 Task: Create a task  Add a feature to import/export data in the app , assign it to team member softage.9@softage.net in the project TripleWorks and update the status of the task to  On Track  , set the priority of the task to Low.
Action: Mouse moved to (70, 346)
Screenshot: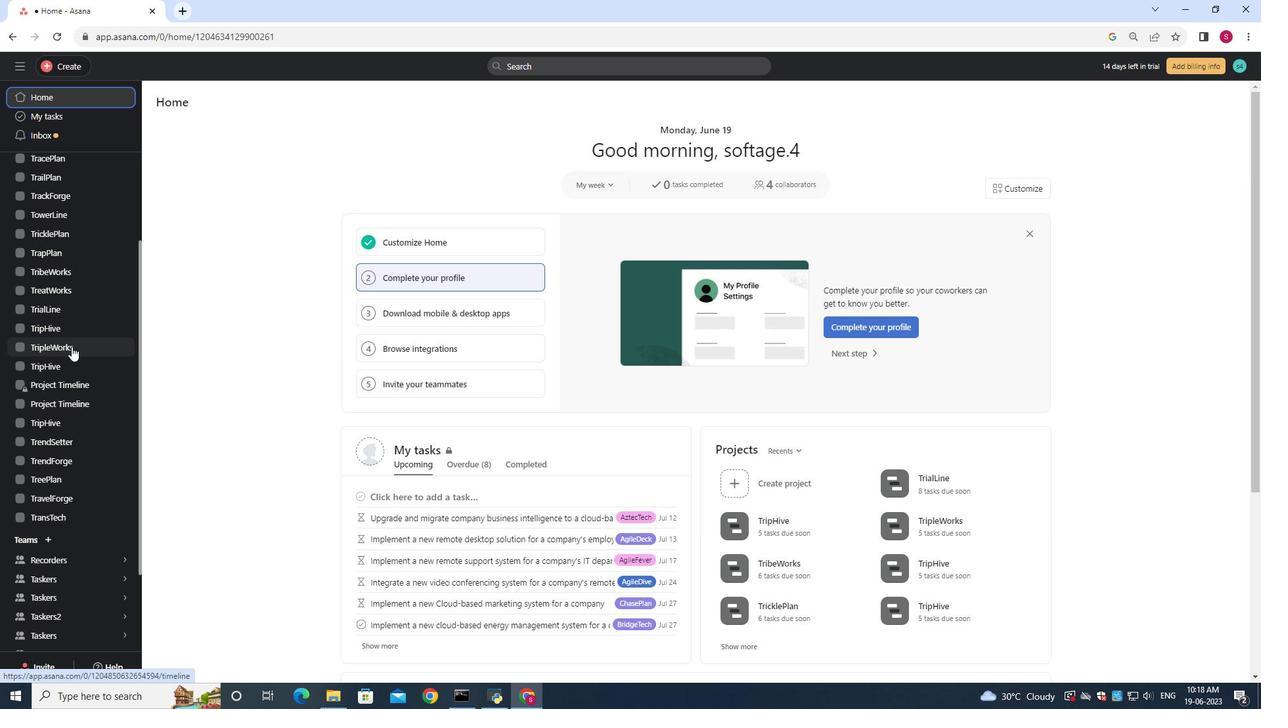 
Action: Mouse pressed left at (70, 346)
Screenshot: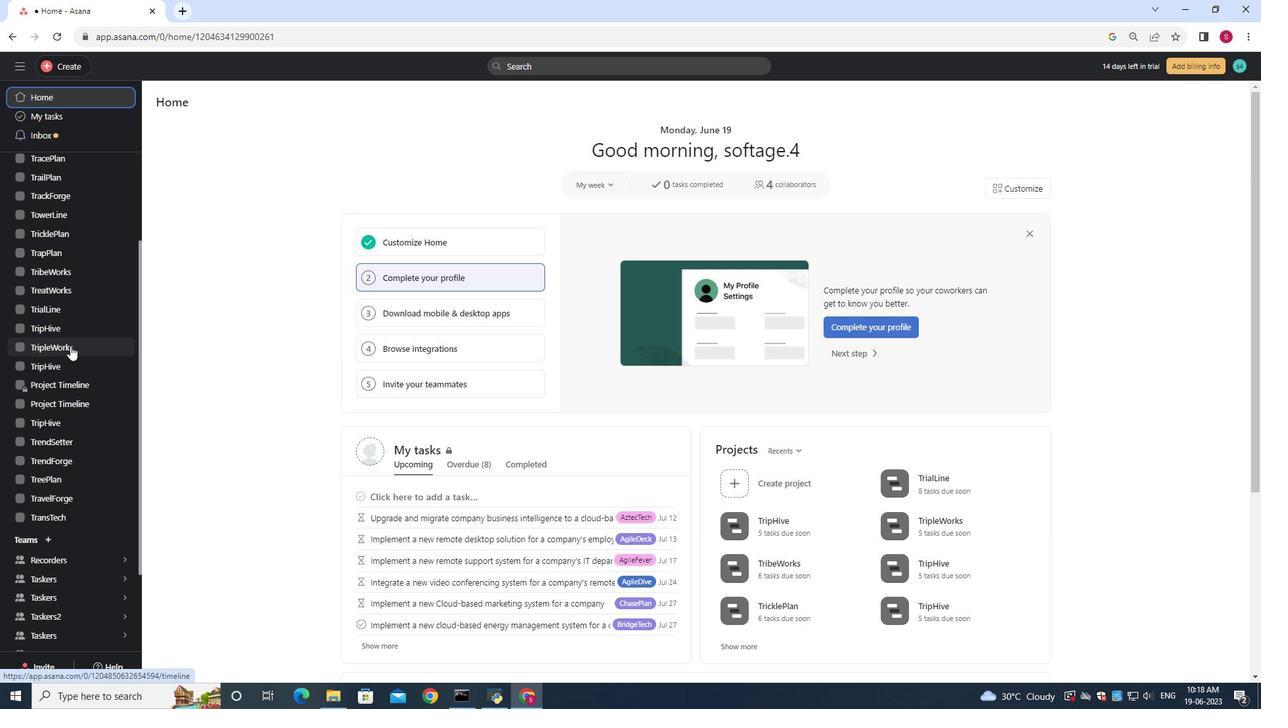 
Action: Mouse moved to (174, 151)
Screenshot: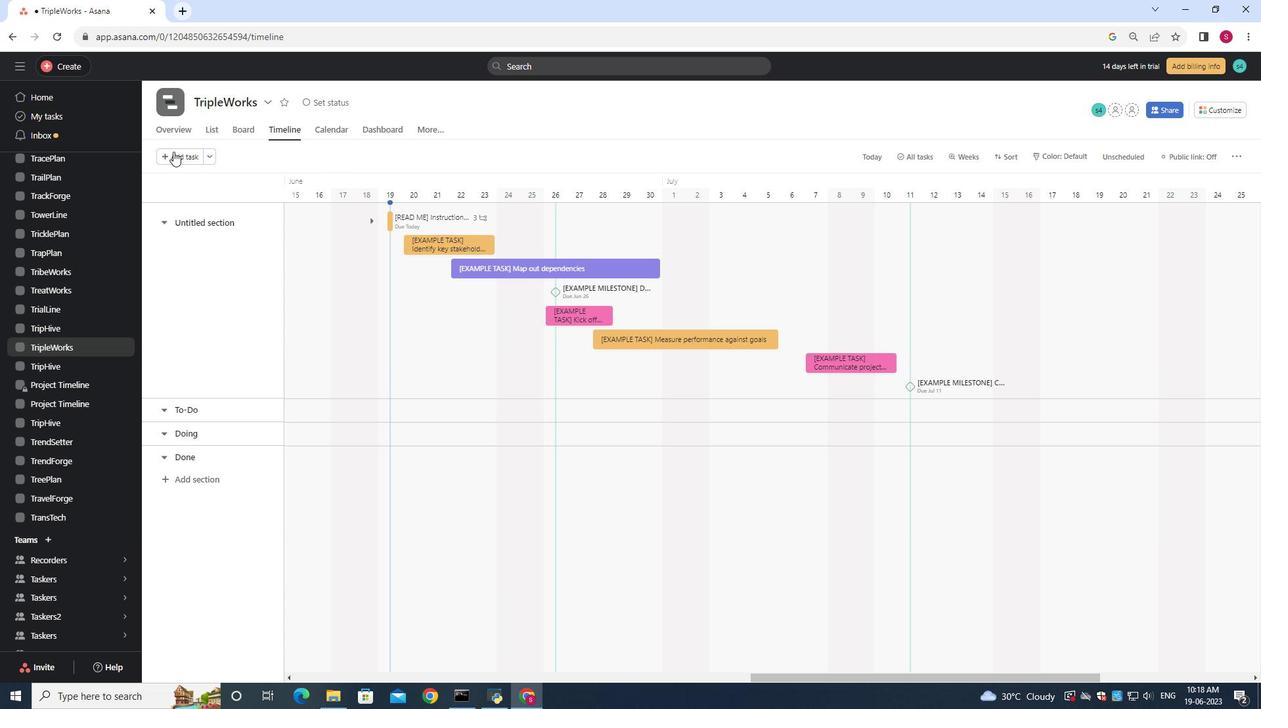 
Action: Mouse pressed left at (174, 151)
Screenshot: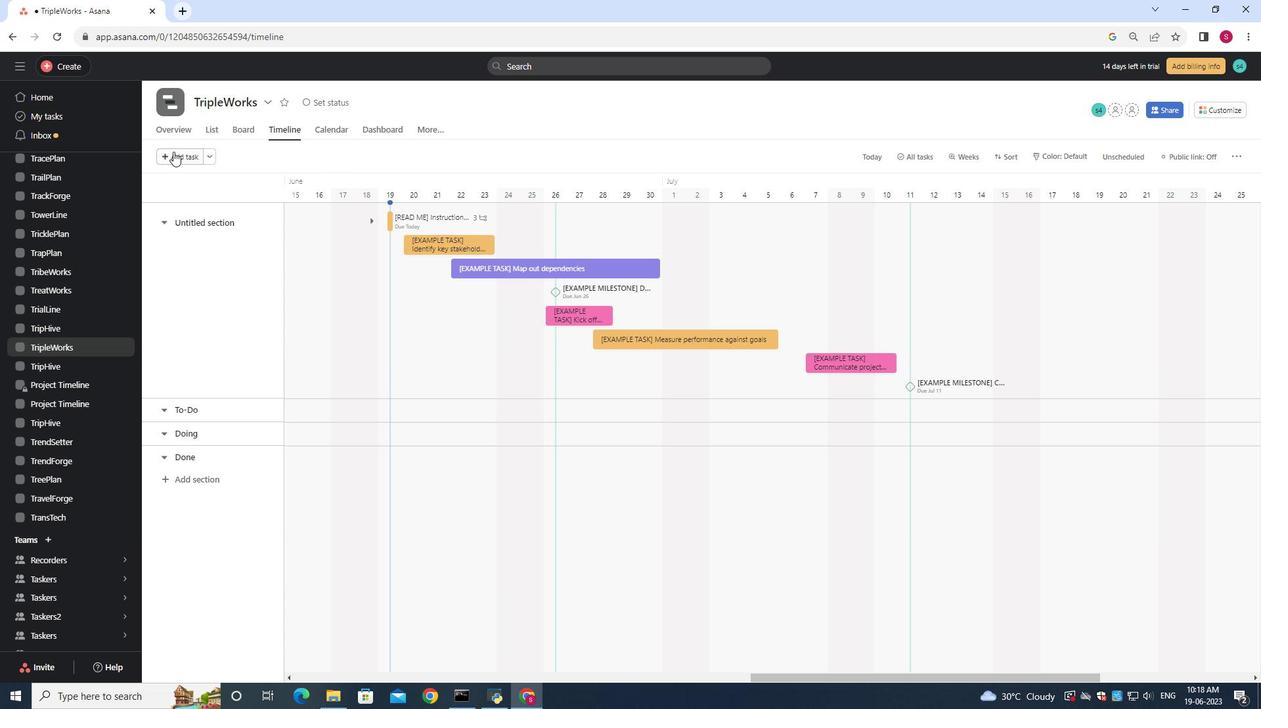 
Action: Mouse moved to (176, 143)
Screenshot: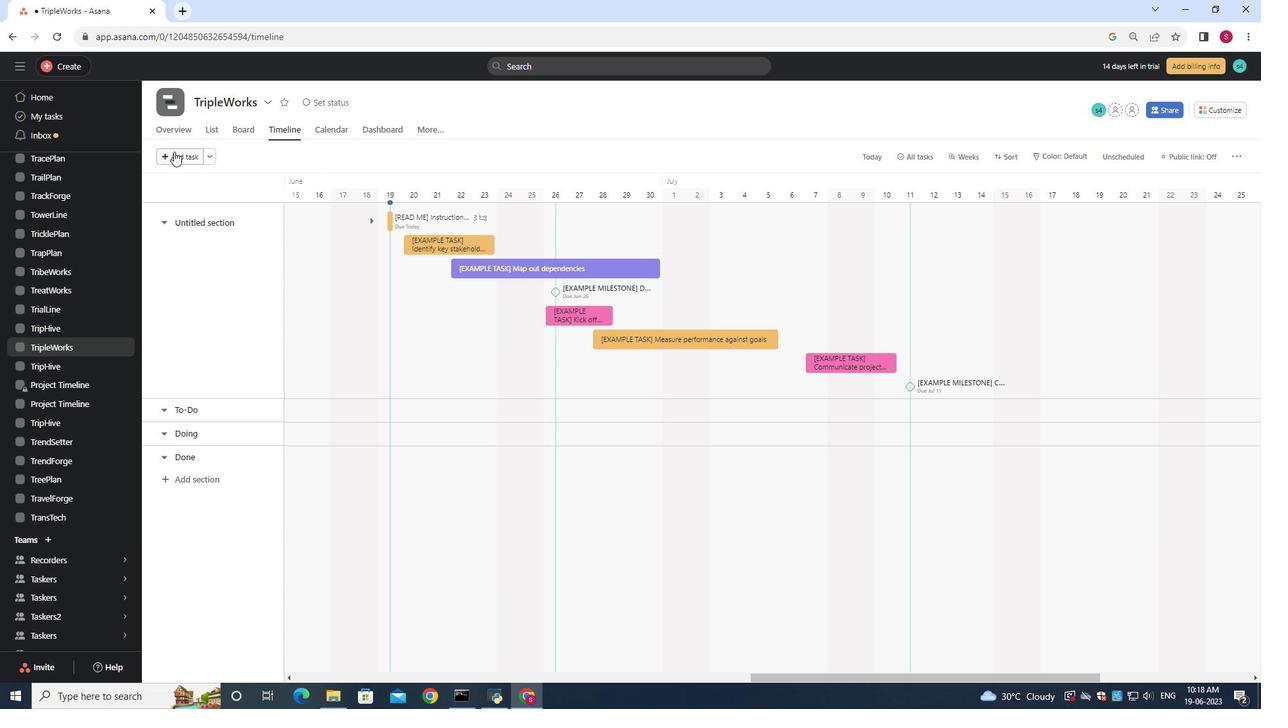
Action: Key pressed <Key.shift>Add<Key.space>a<Key.space><Key.shift>F<Key.backspace>feature<Key.space>to<Key.space><Key.shift>import/export<Key.space>datat<Key.space>in<Key.space>the<Key.space>app
Screenshot: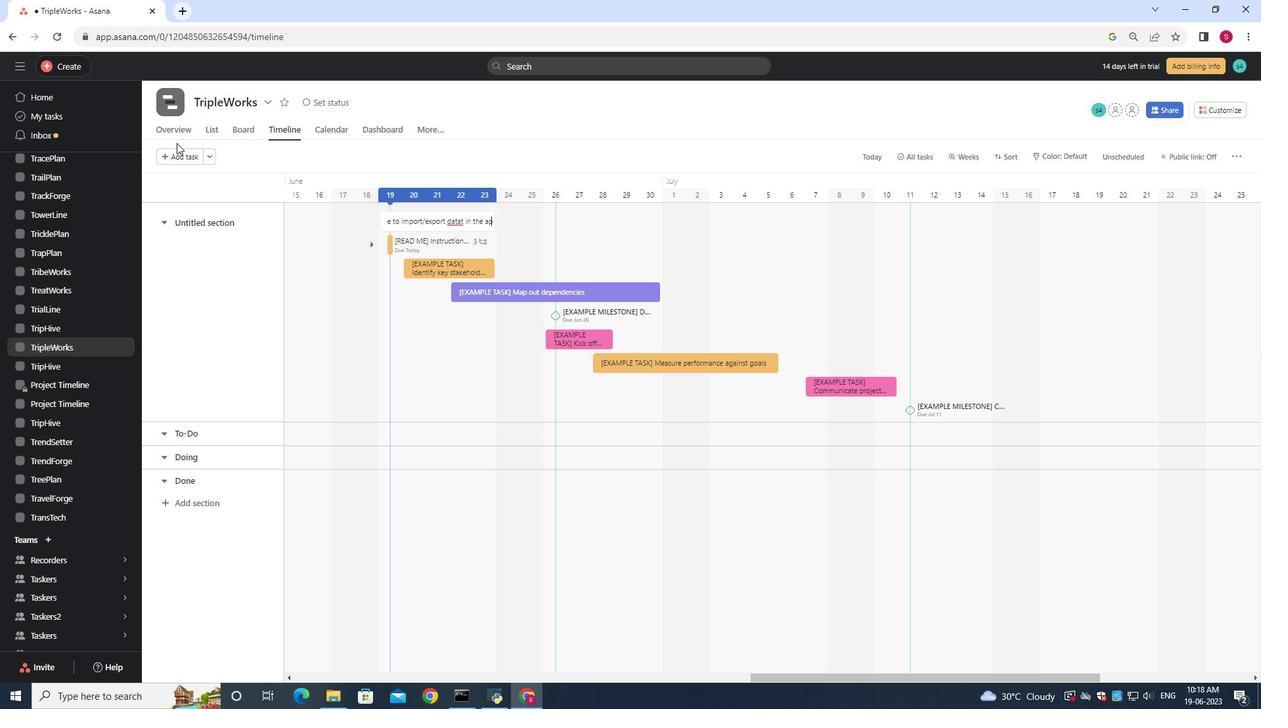 
Action: Mouse moved to (458, 220)
Screenshot: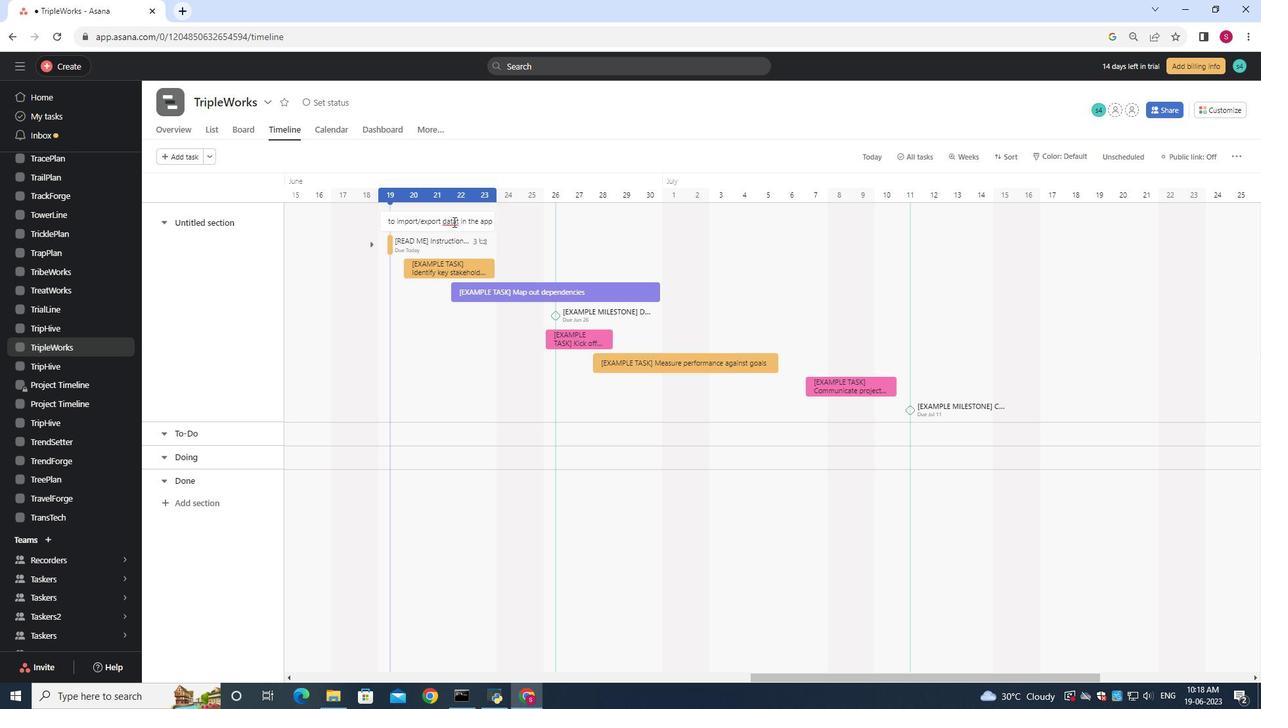 
Action: Mouse pressed left at (458, 220)
Screenshot: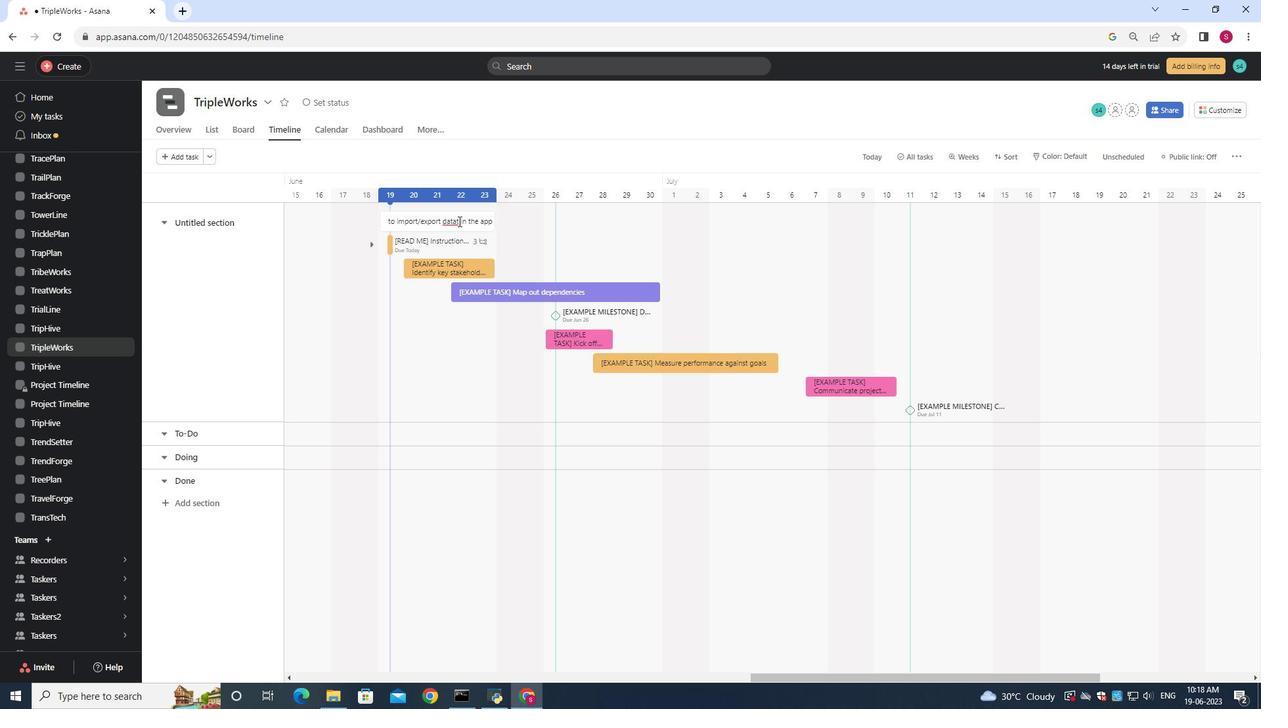 
Action: Mouse moved to (1103, 193)
Screenshot: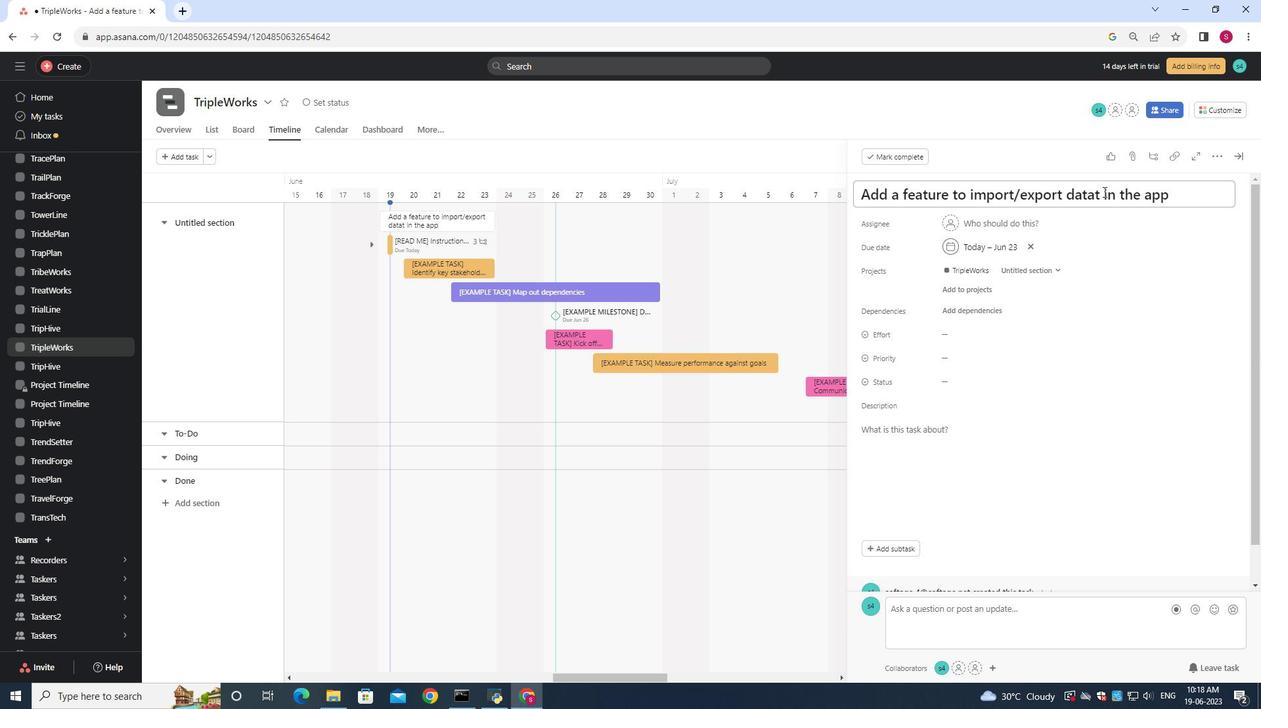 
Action: Mouse pressed left at (1103, 193)
Screenshot: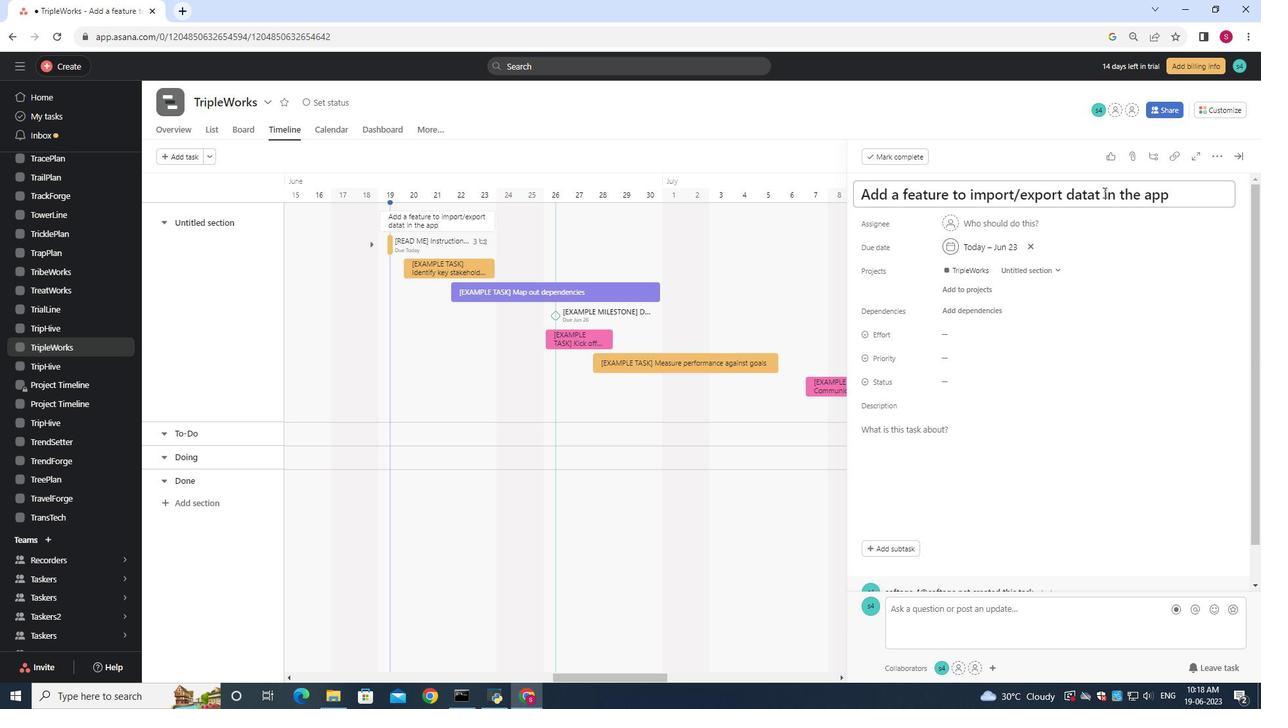 
Action: Mouse moved to (1114, 212)
Screenshot: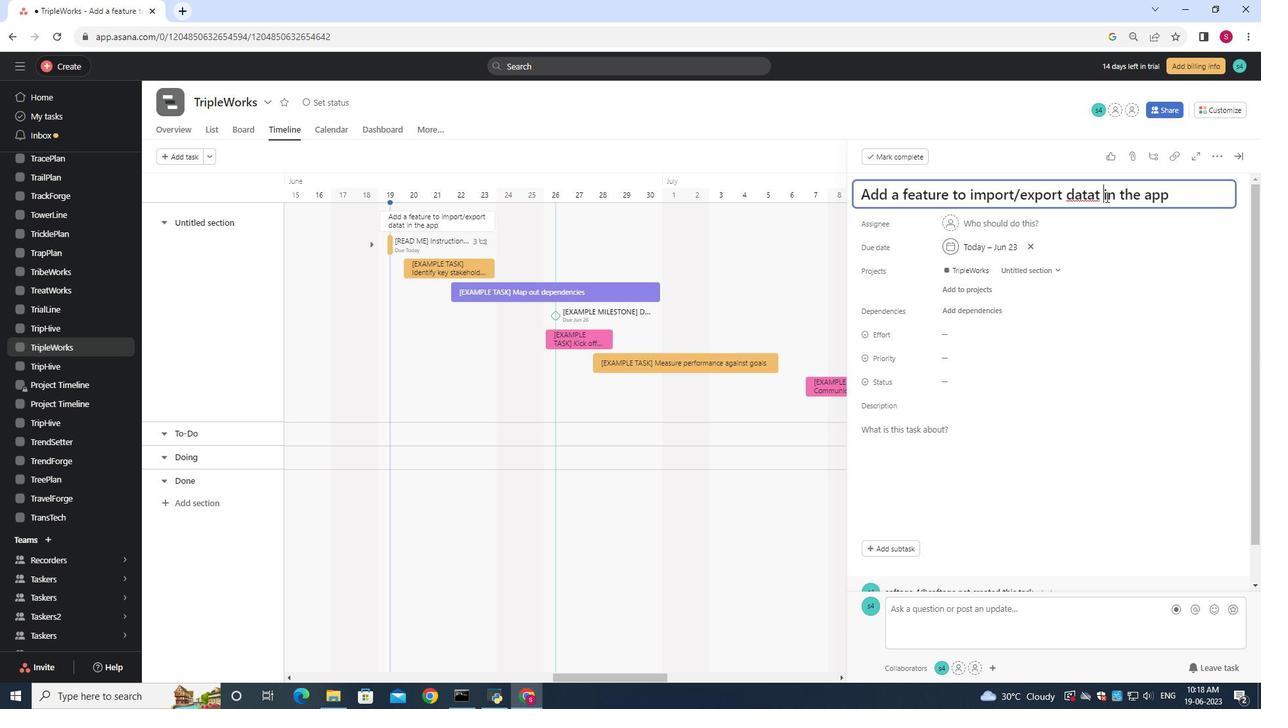 
Action: Key pressed <Key.backspace>
Screenshot: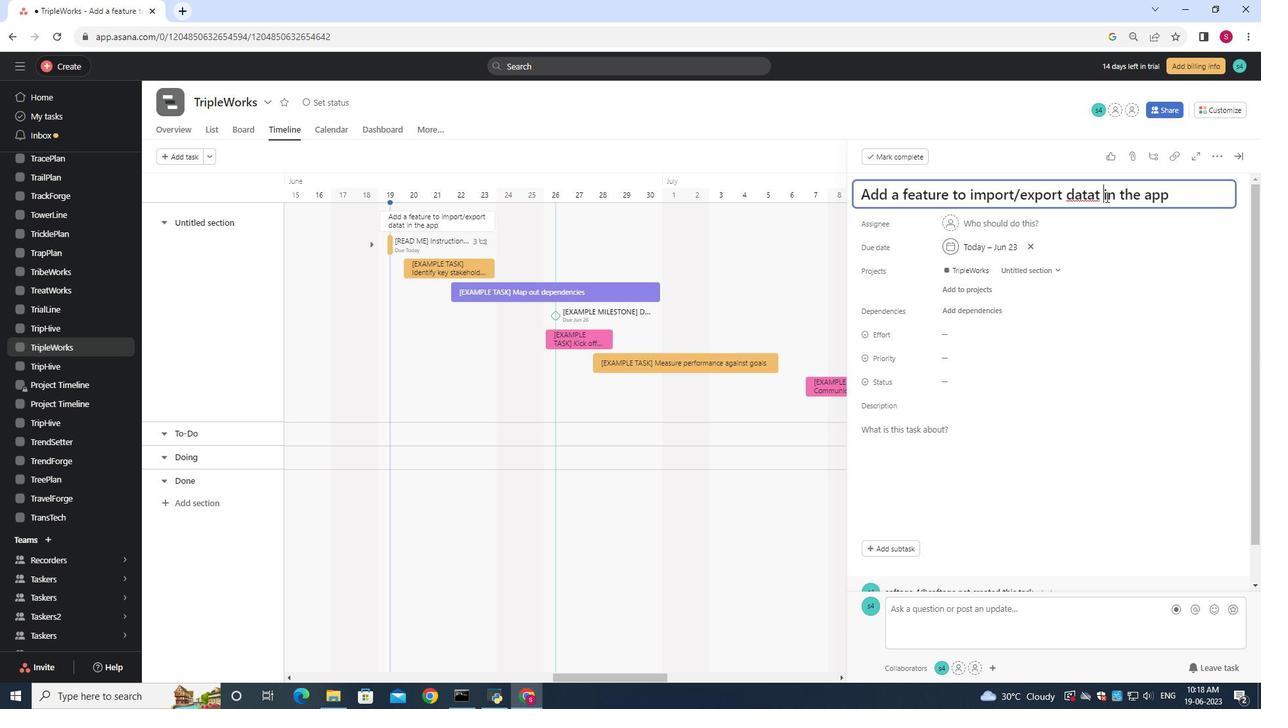 
Action: Mouse moved to (1101, 204)
Screenshot: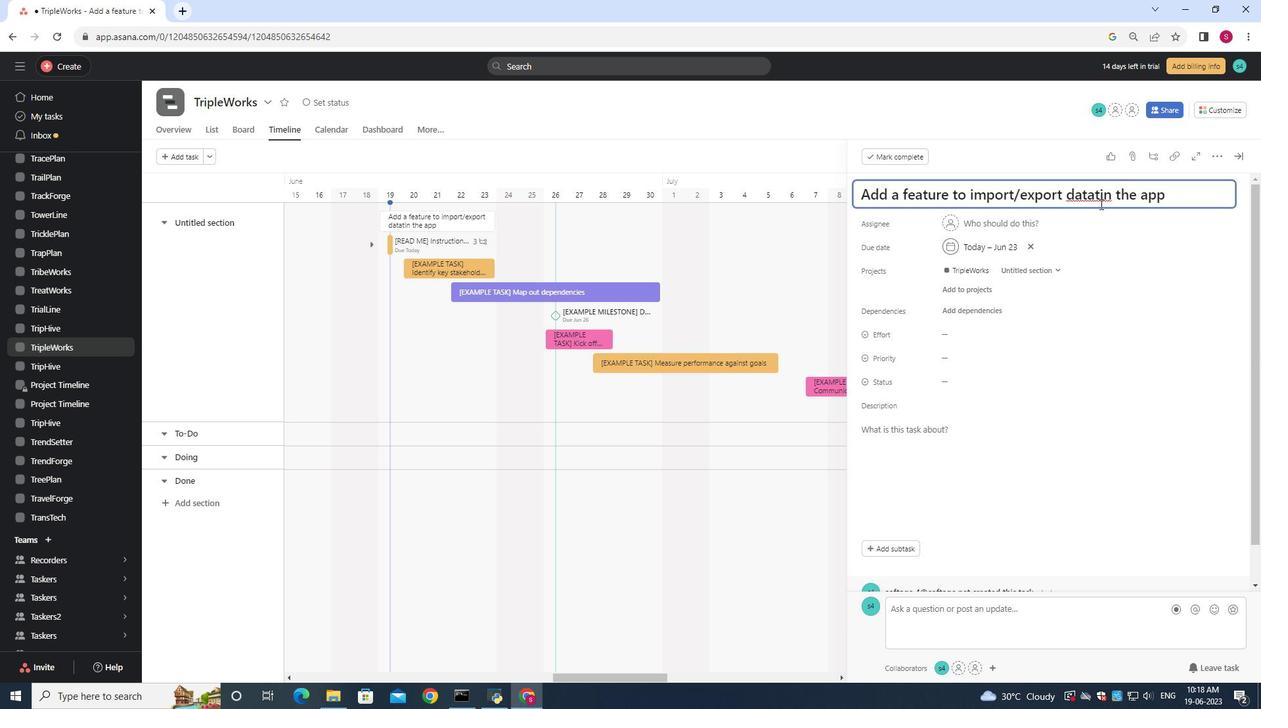 
Action: Key pressed <Key.backspace>
Screenshot: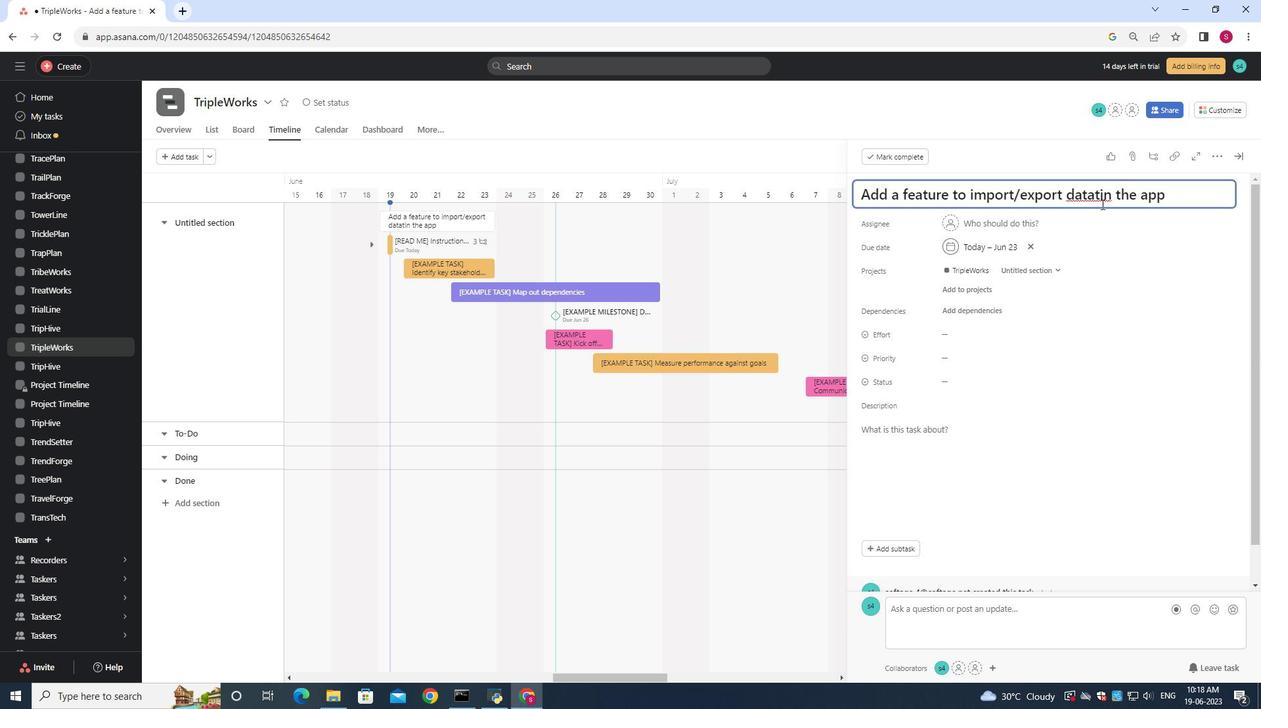 
Action: Mouse moved to (1105, 206)
Screenshot: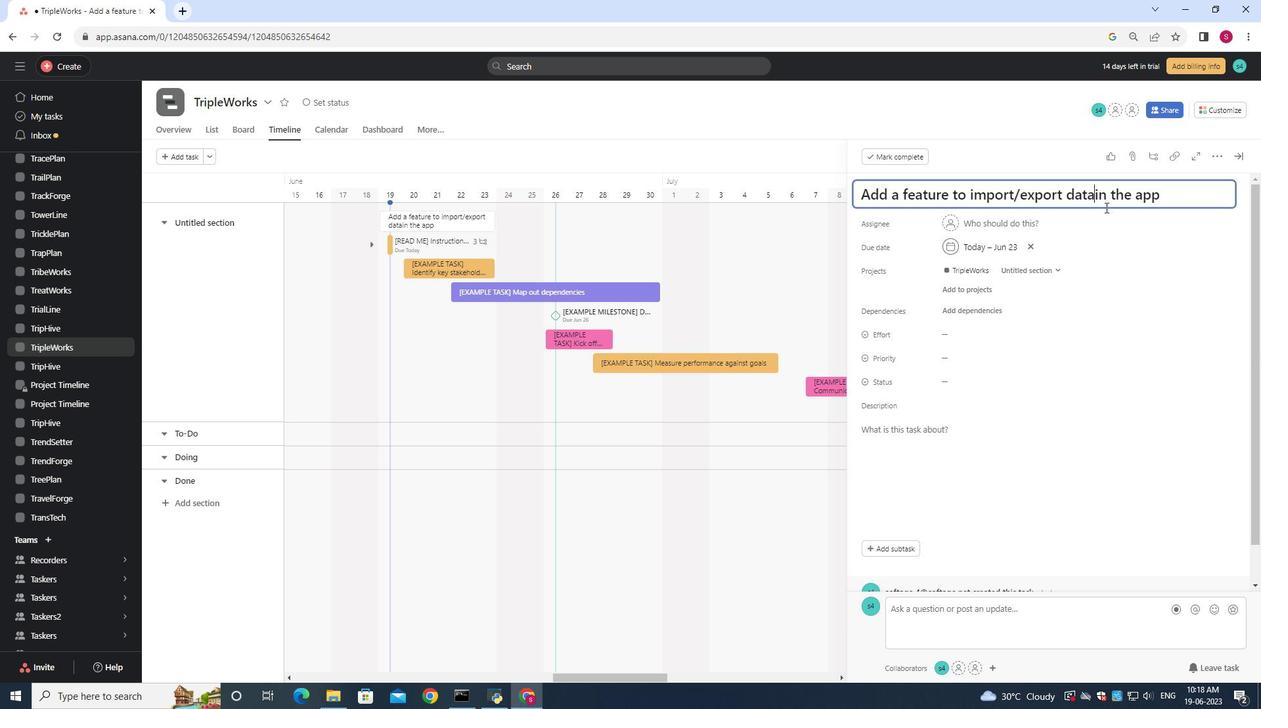 
Action: Key pressed <Key.space>
Screenshot: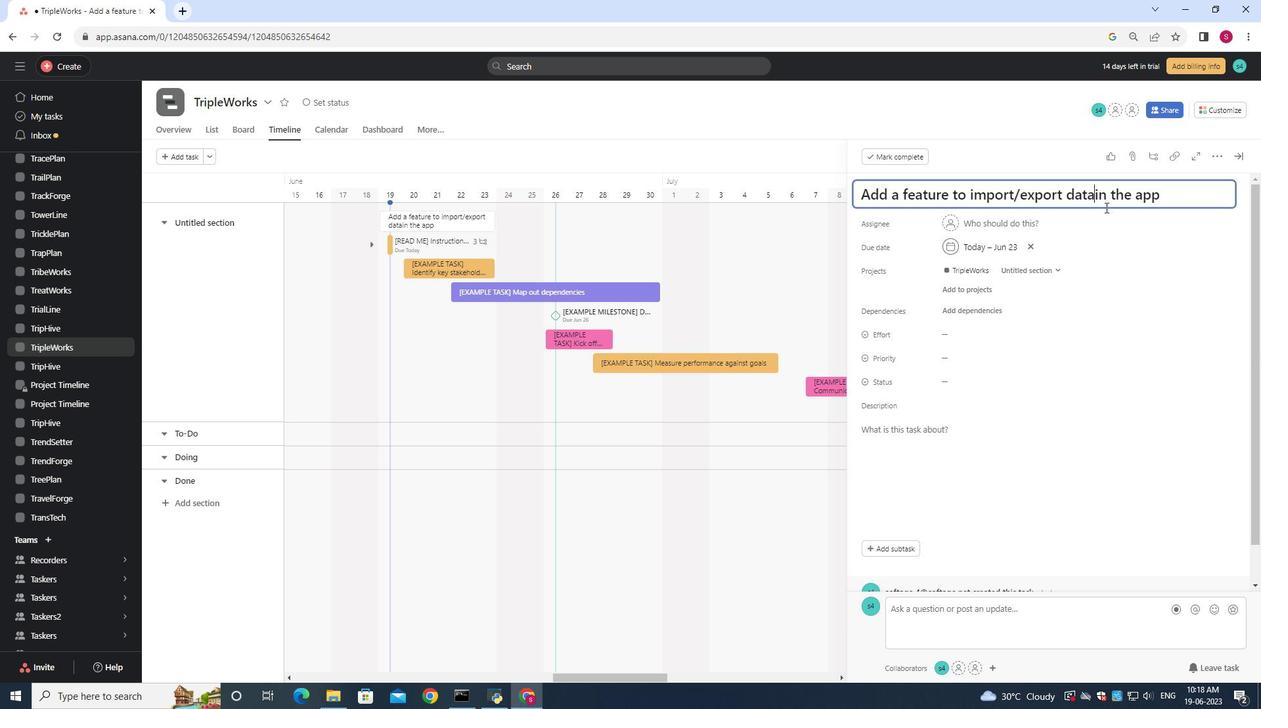 
Action: Mouse moved to (982, 224)
Screenshot: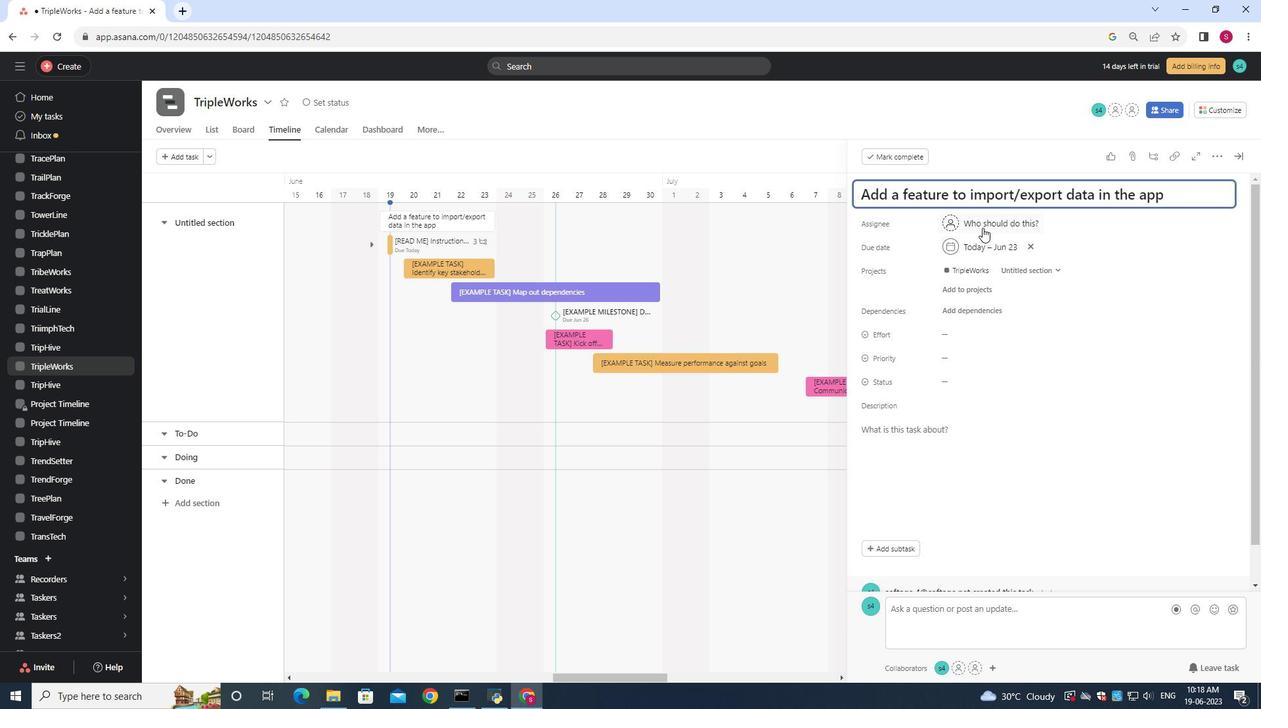 
Action: Mouse pressed left at (982, 224)
Screenshot: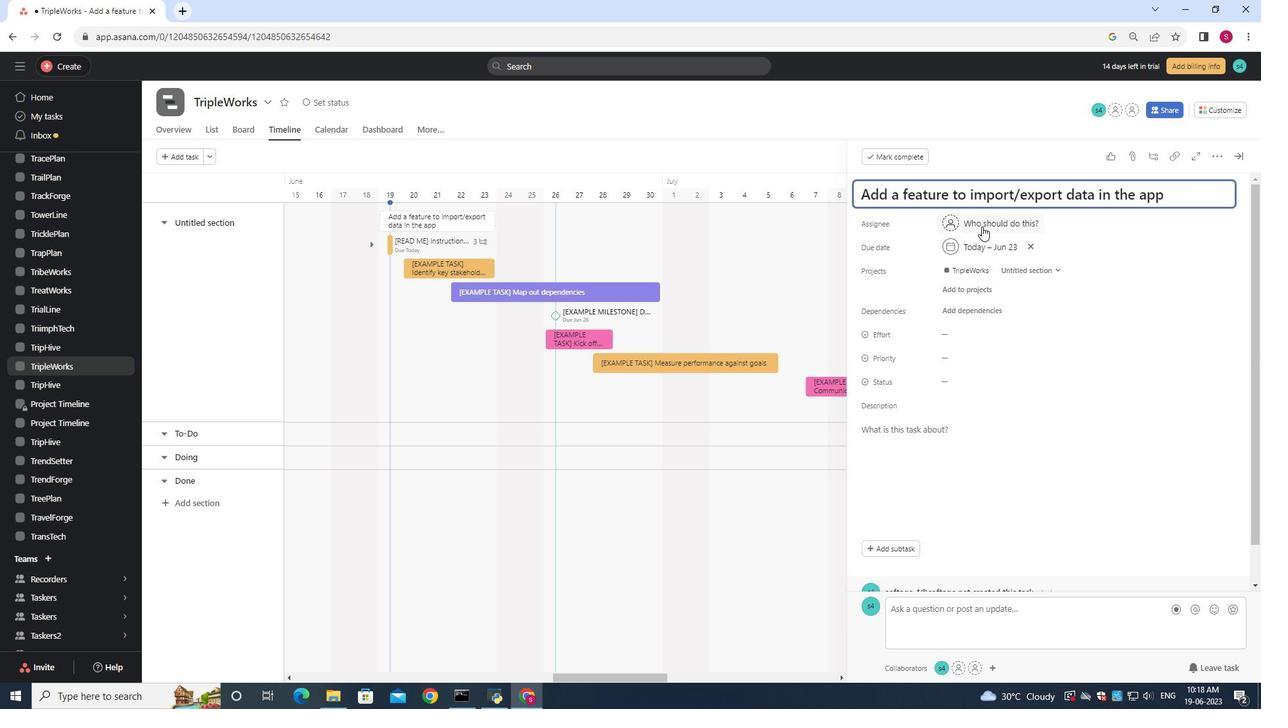 
Action: Mouse moved to (984, 228)
Screenshot: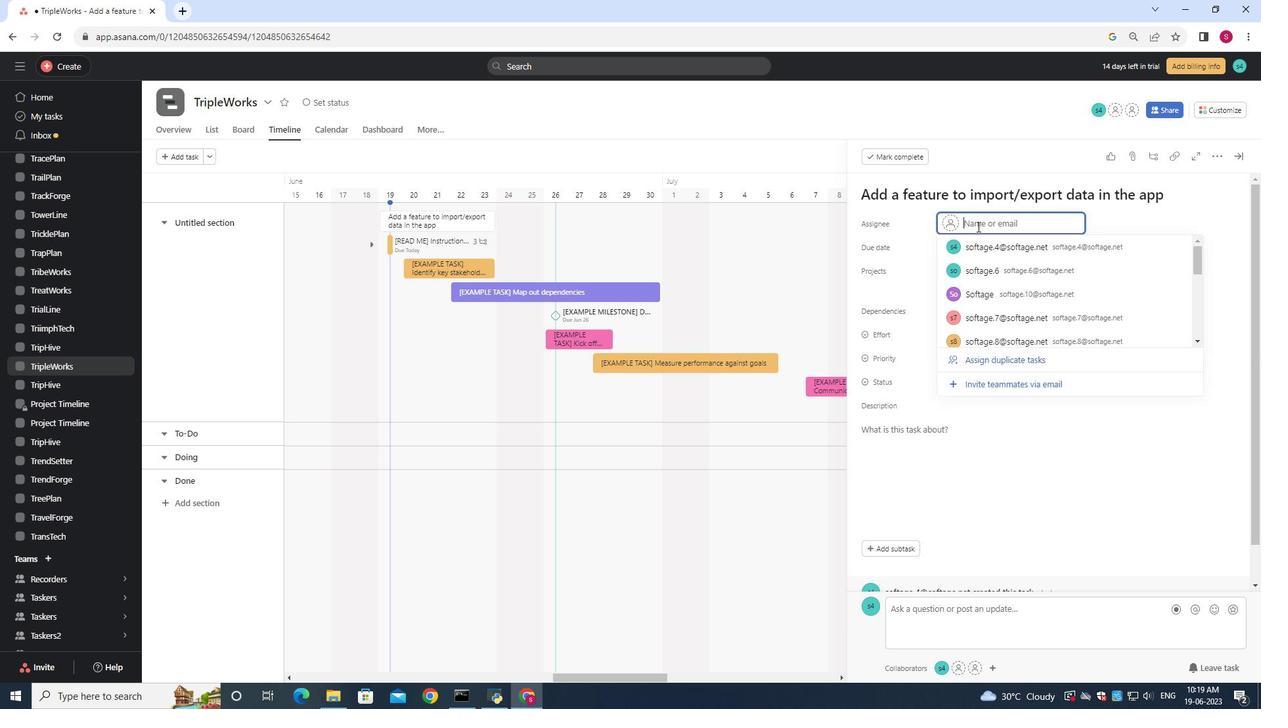 
Action: Key pressed <Key.shift>Softage.9<Key.shift>@sot<Key.backspace>ftage.net
Screenshot: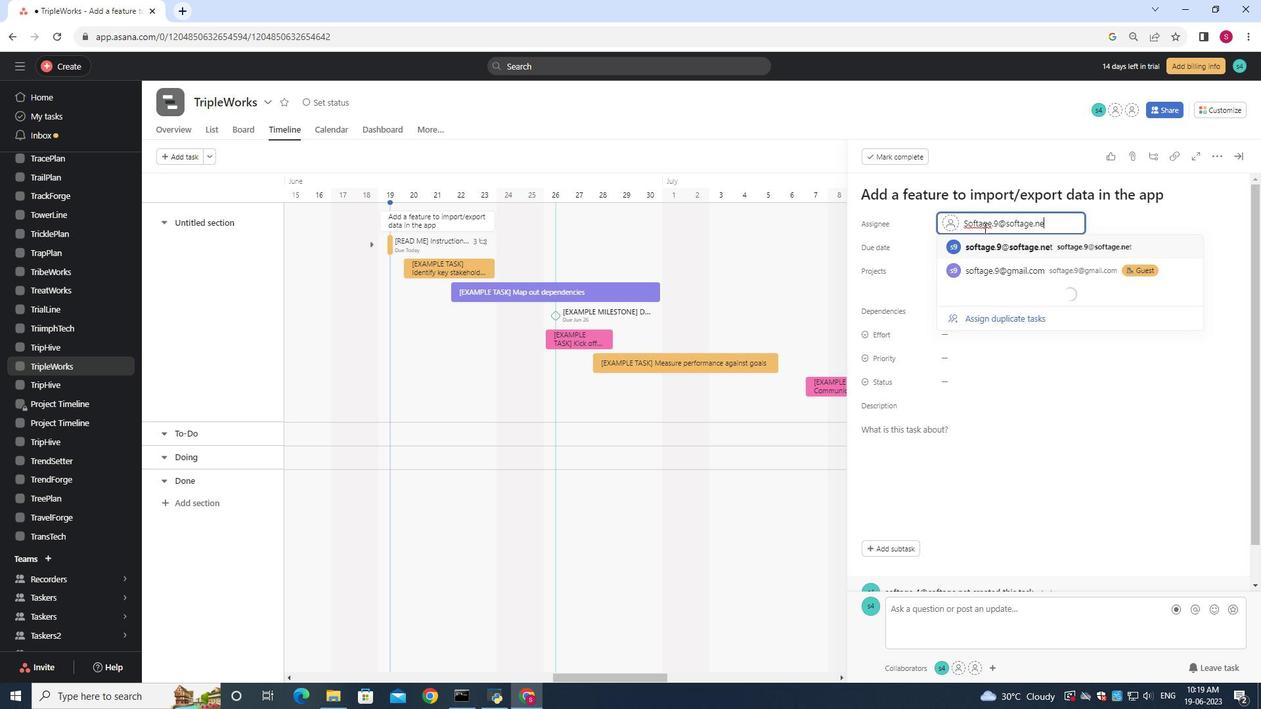 
Action: Mouse moved to (1019, 241)
Screenshot: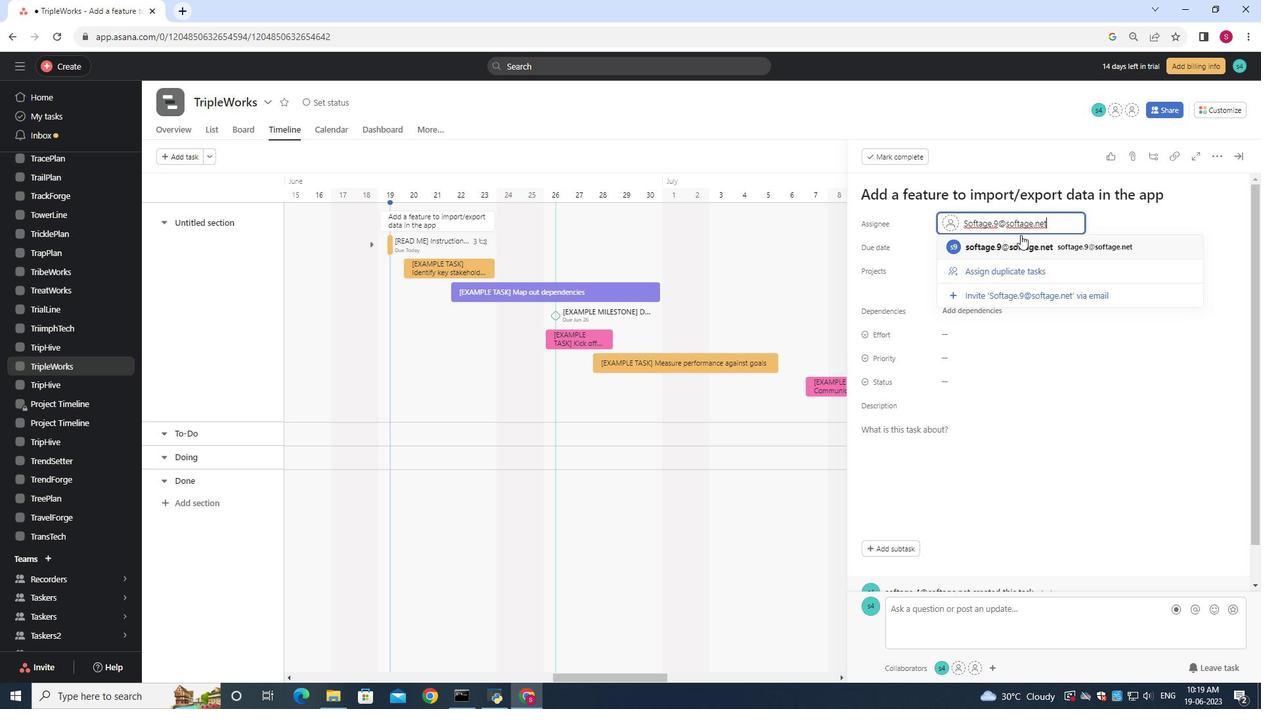 
Action: Mouse pressed left at (1019, 241)
Screenshot: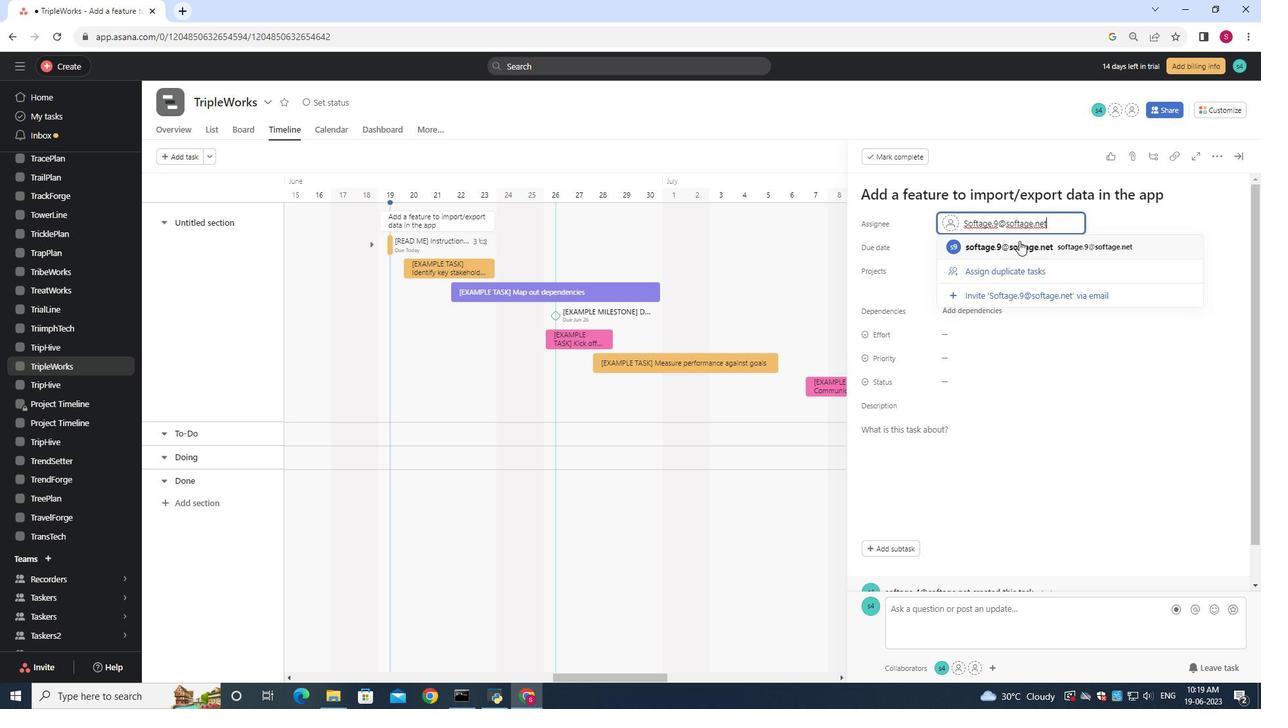 
Action: Mouse moved to (952, 379)
Screenshot: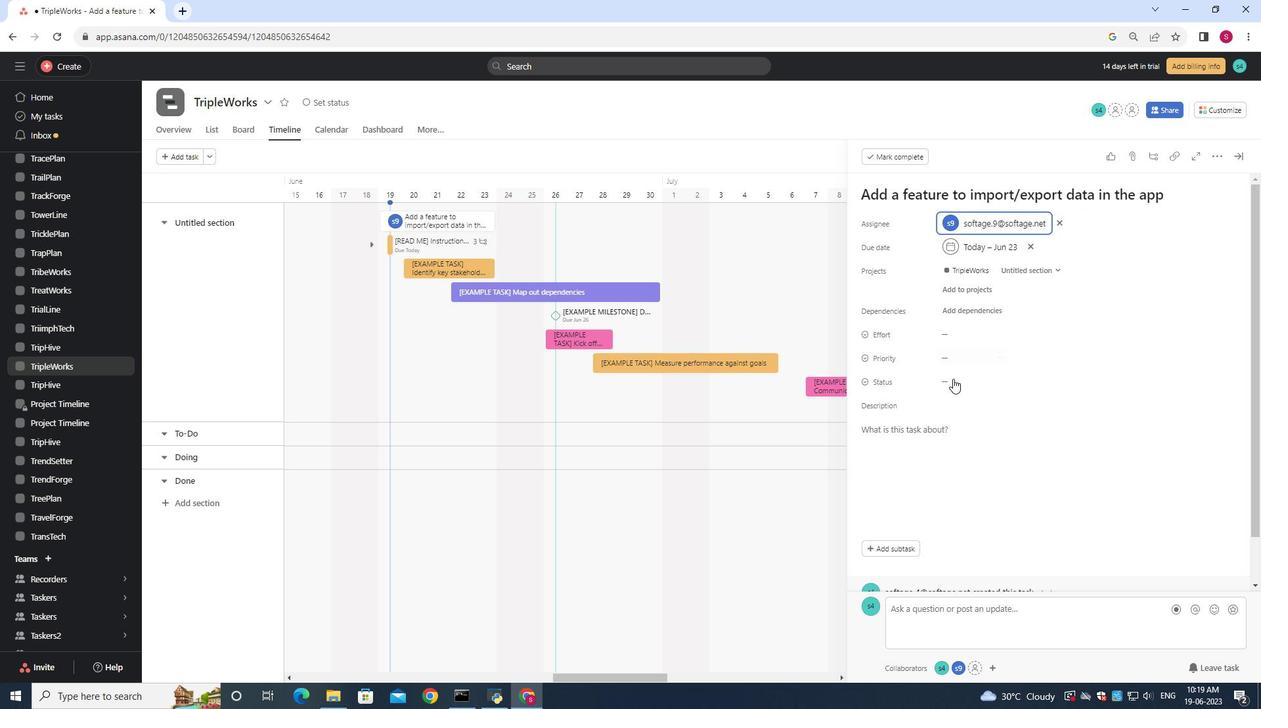 
Action: Mouse pressed left at (952, 379)
Screenshot: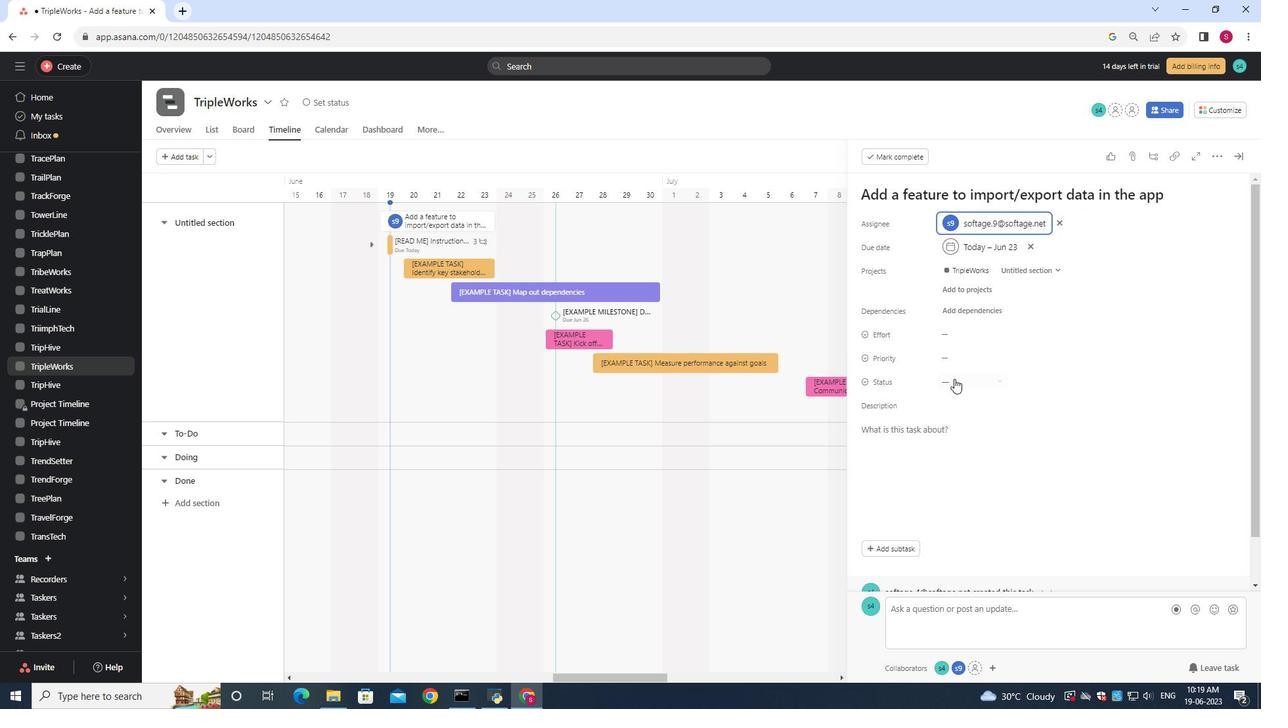 
Action: Mouse moved to (973, 423)
Screenshot: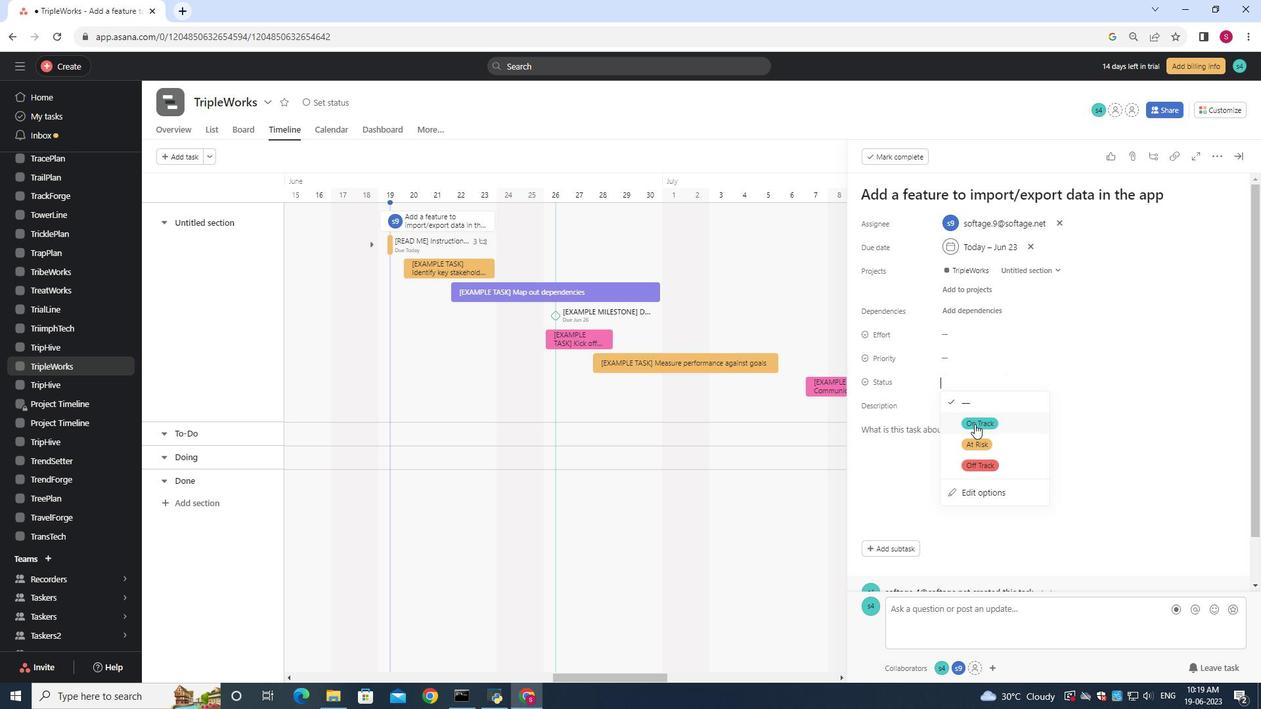 
Action: Mouse pressed left at (973, 423)
Screenshot: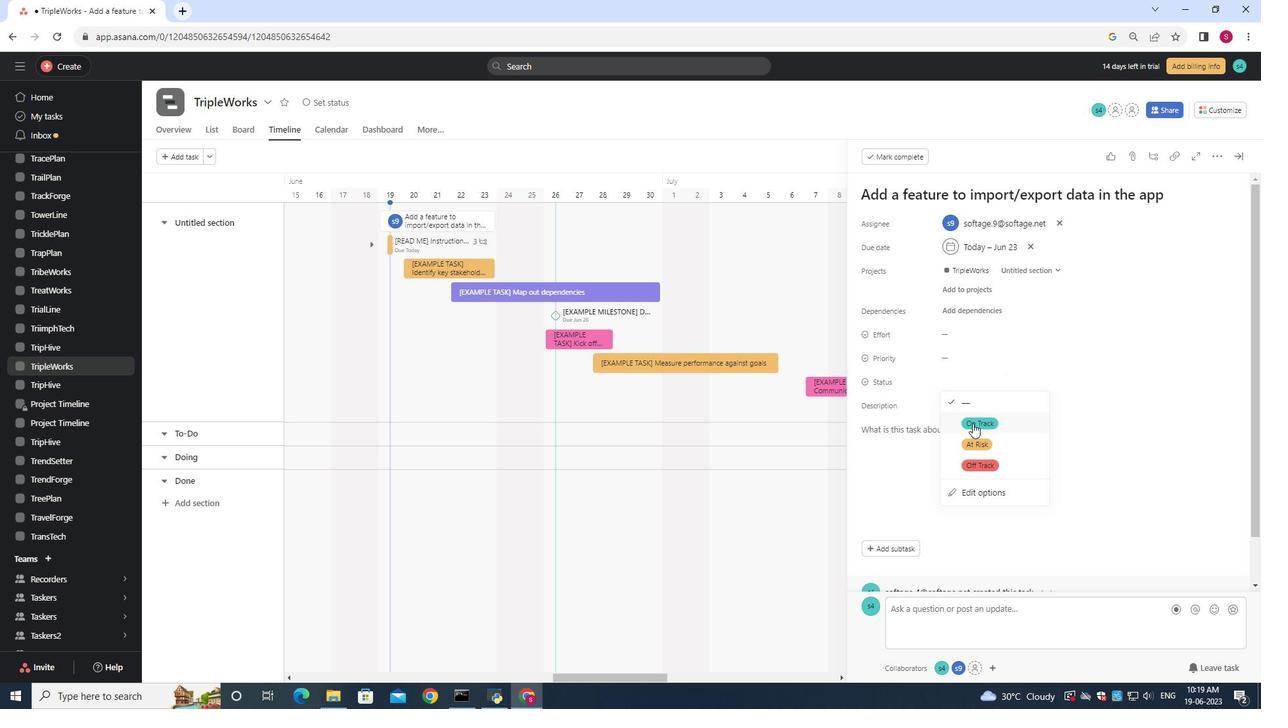 
Action: Mouse moved to (944, 358)
Screenshot: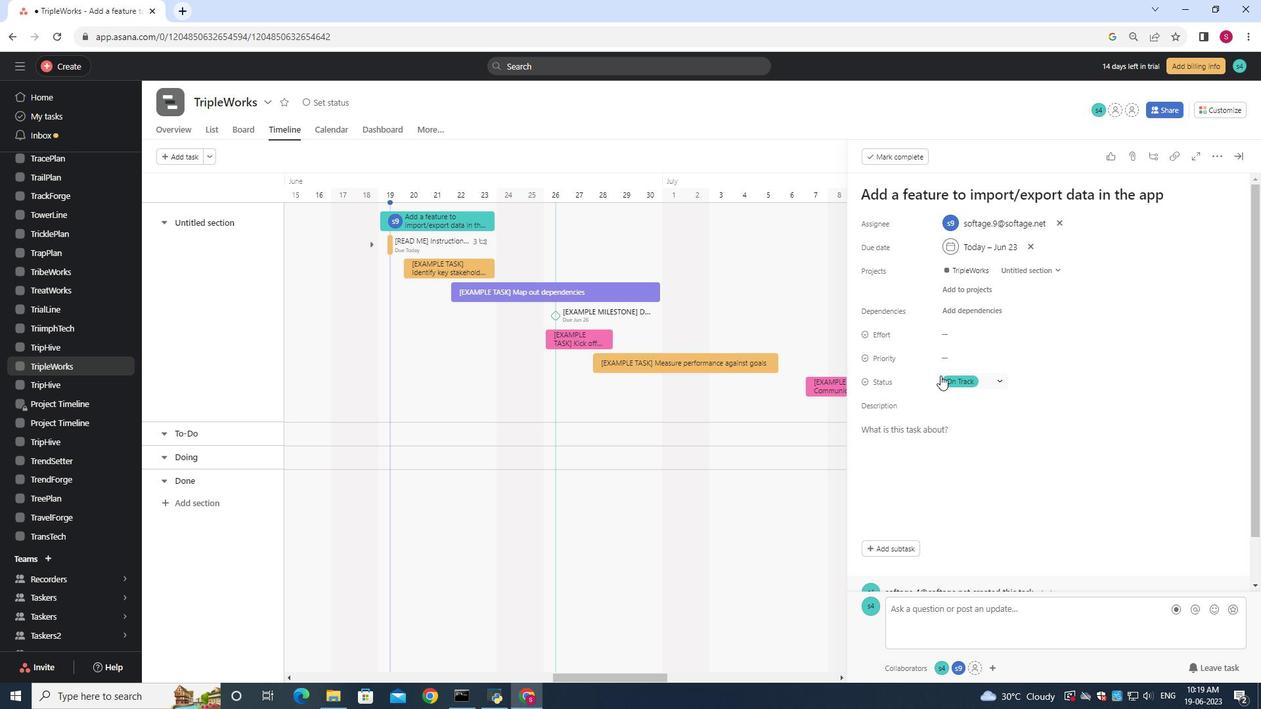 
Action: Mouse pressed left at (944, 358)
Screenshot: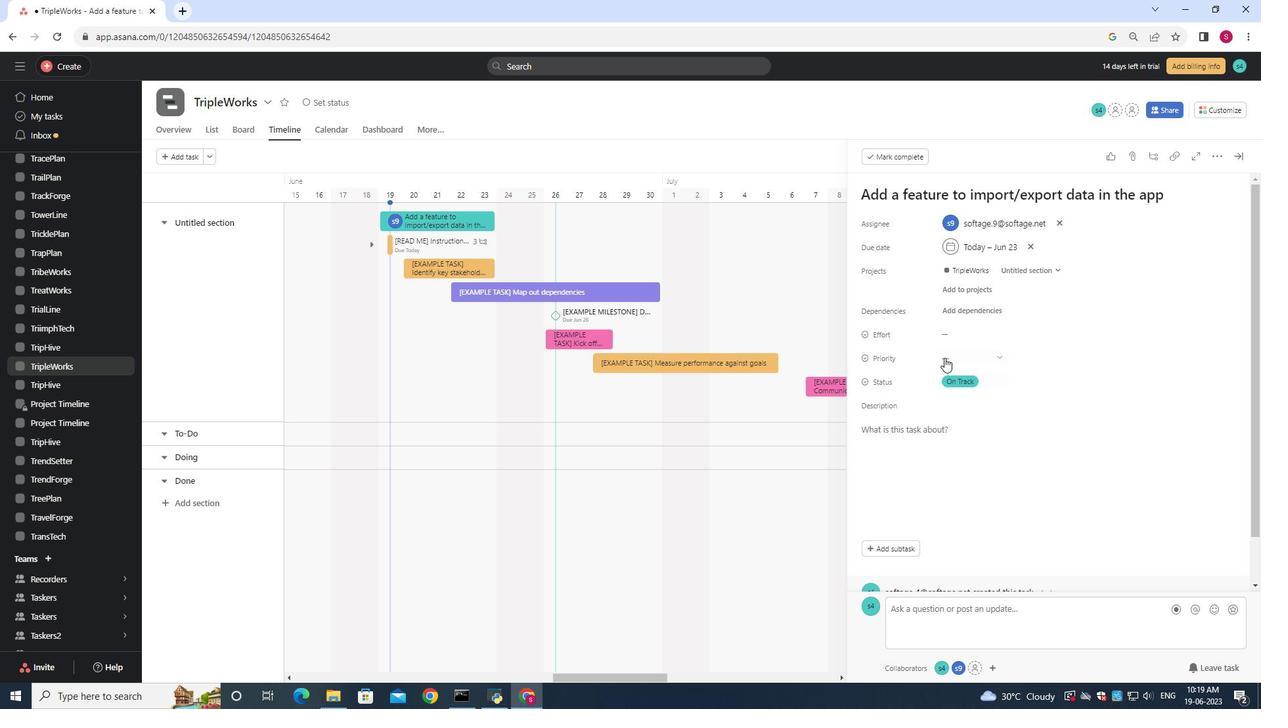 
Action: Mouse moved to (975, 439)
Screenshot: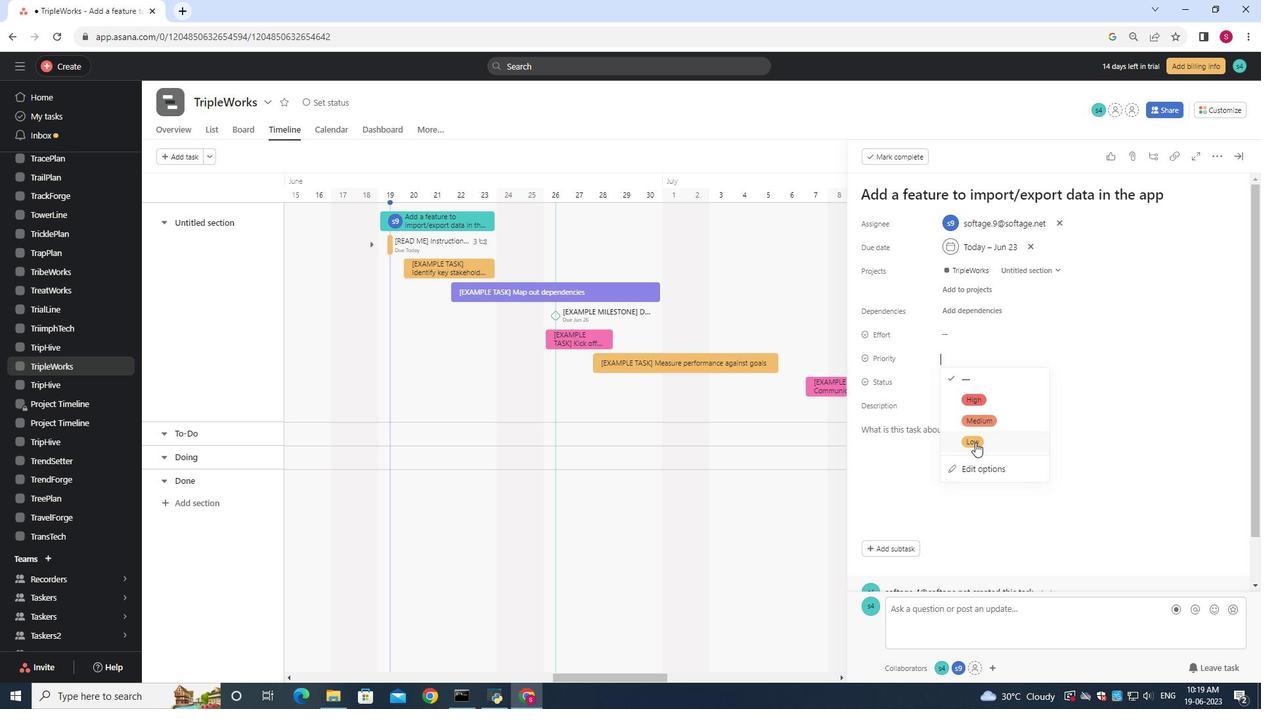 
Action: Mouse pressed left at (975, 439)
Screenshot: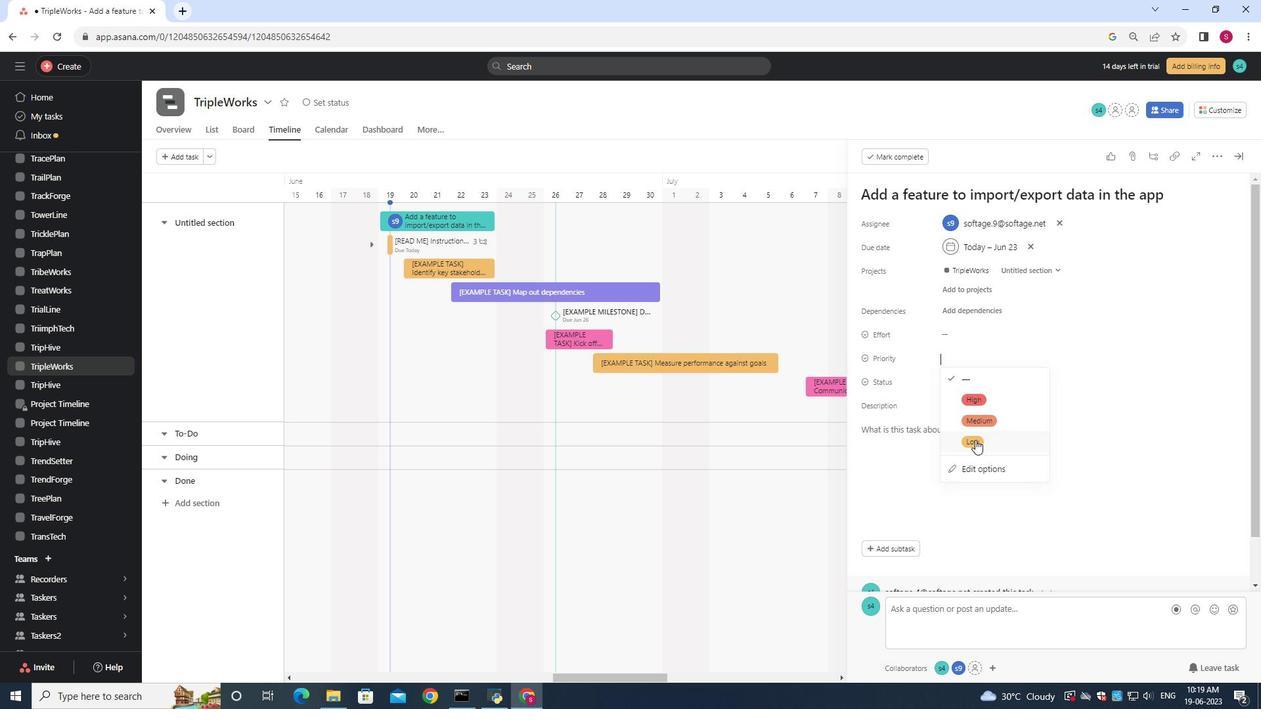 
Action: Mouse moved to (974, 367)
Screenshot: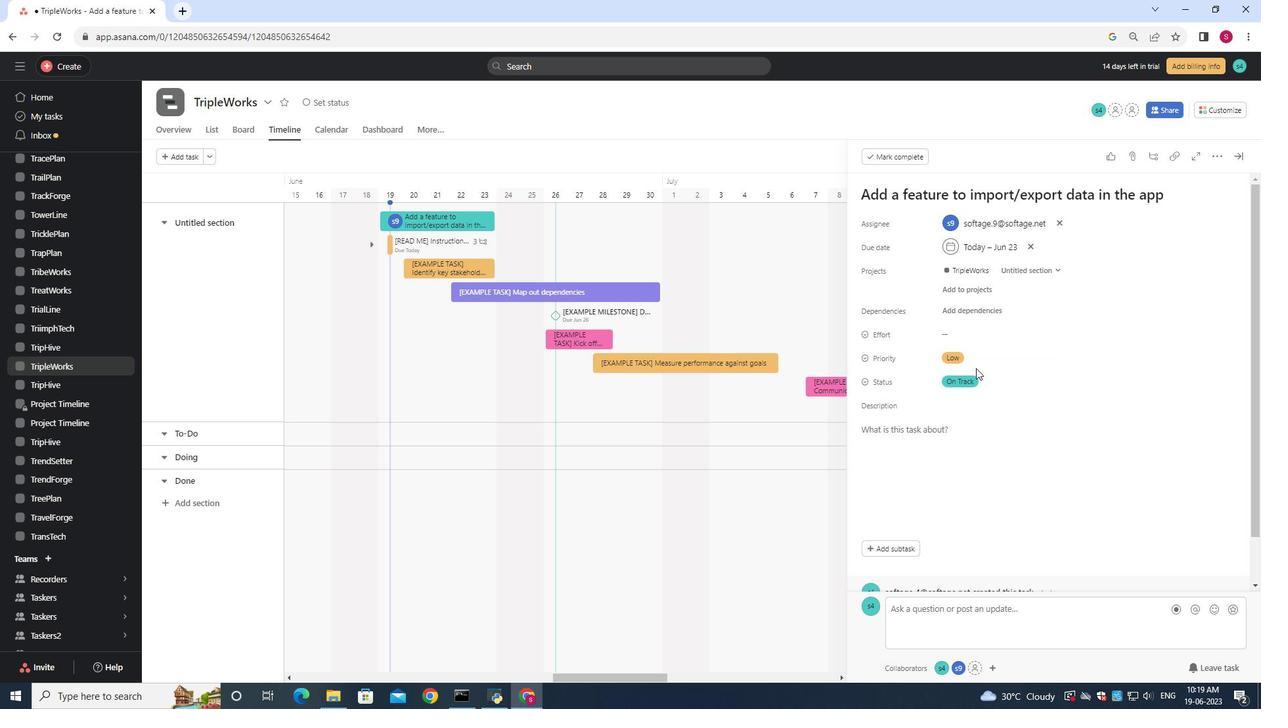 
